 Task: Create New Customer with Customer Name: ManShop, Billing Address Line1: 150 Finwood Road, Billing Address Line2:  Red Bank, Billing Address Line3:  New Jersey 07701, Cell Number: 679-818-9371
Action: Mouse pressed left at (150, 27)
Screenshot: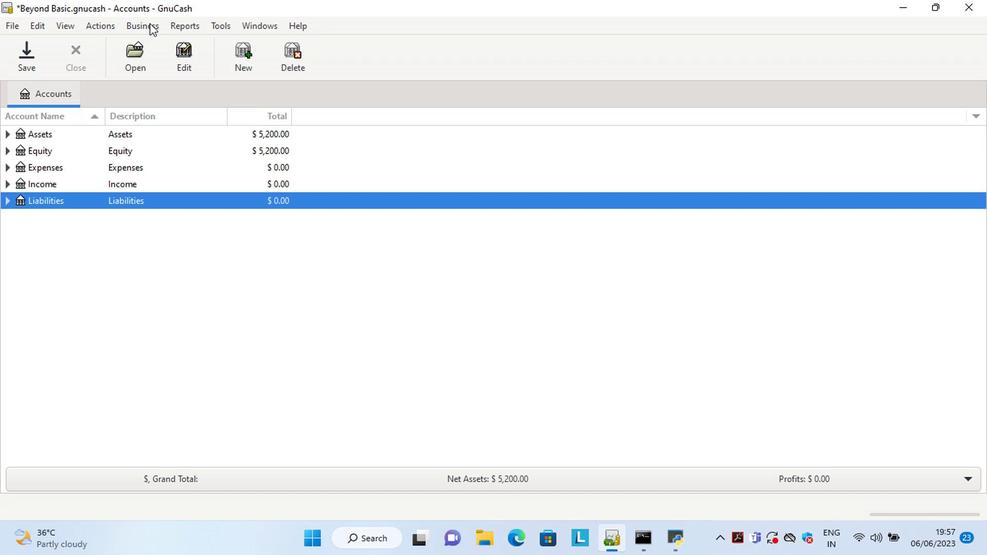 
Action: Mouse moved to (307, 64)
Screenshot: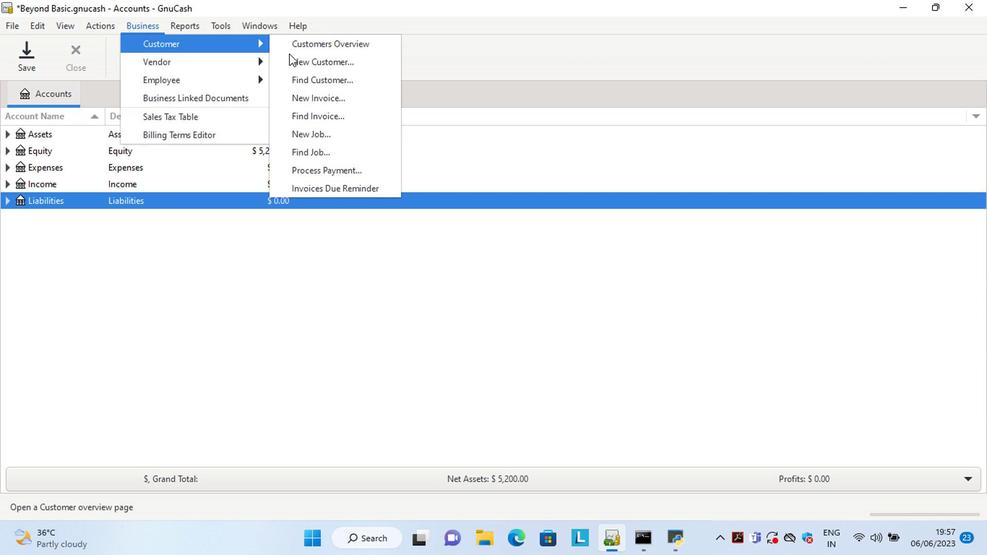 
Action: Mouse pressed left at (307, 64)
Screenshot: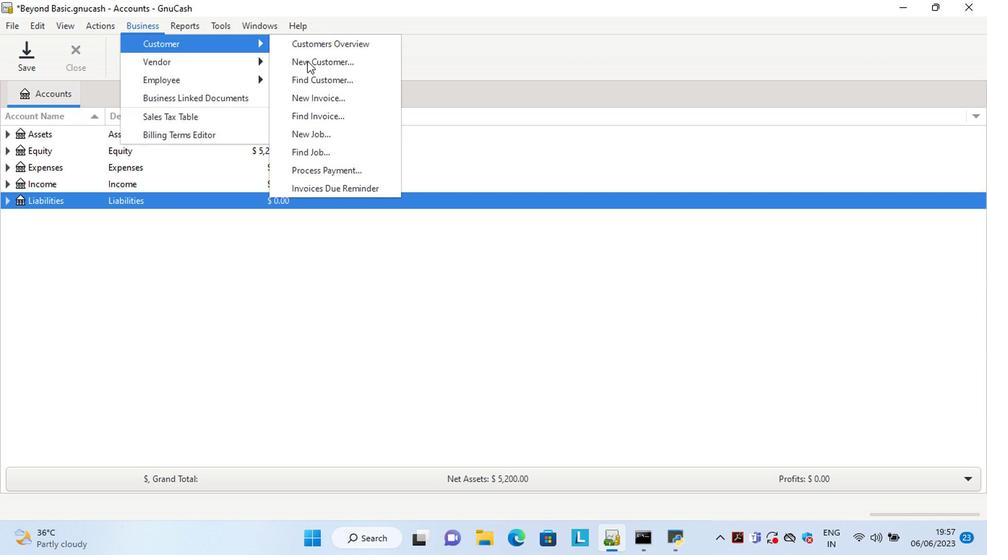 
Action: Mouse moved to (707, 417)
Screenshot: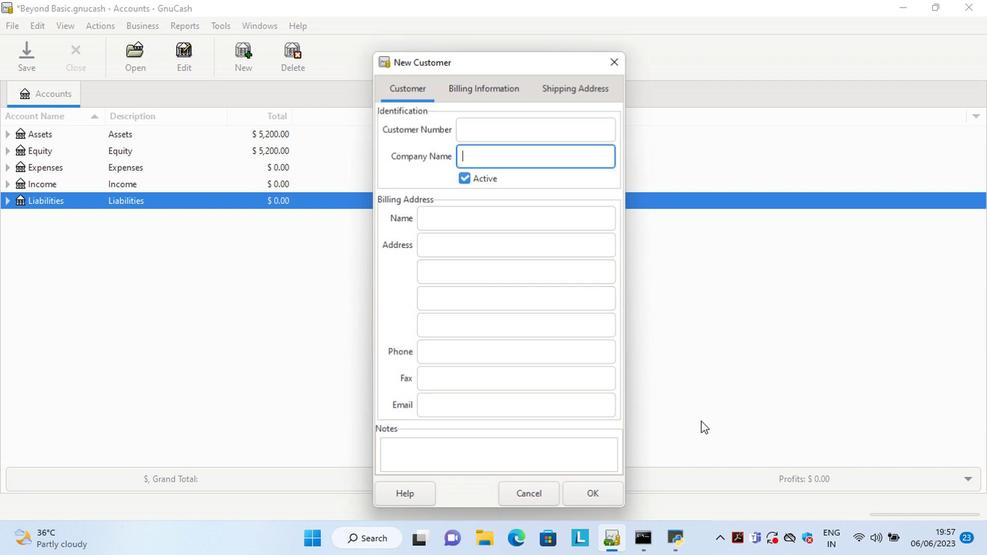 
Action: Key pressed <Key.shift>Man<Key.shift>Shop<Key.tab><Key.tab><Key.tab>150<Key.space><Key.shift>Finwood<Key.space><Key.shift>Road<Key.tab><Key.shift>R<Key.tab><Key.shift>N<Key.tab><Key.tab>679-818-9371
Screenshot: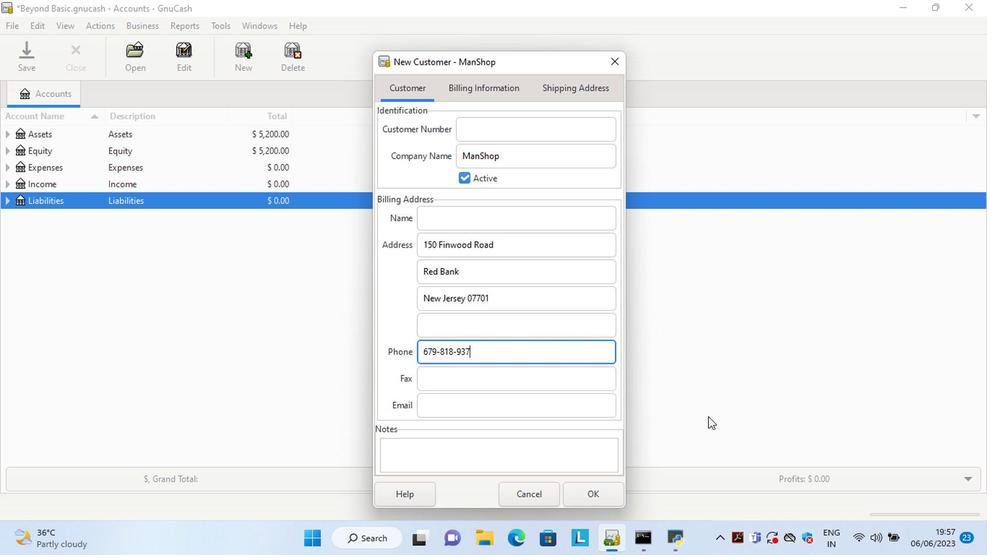 
Action: Mouse moved to (594, 496)
Screenshot: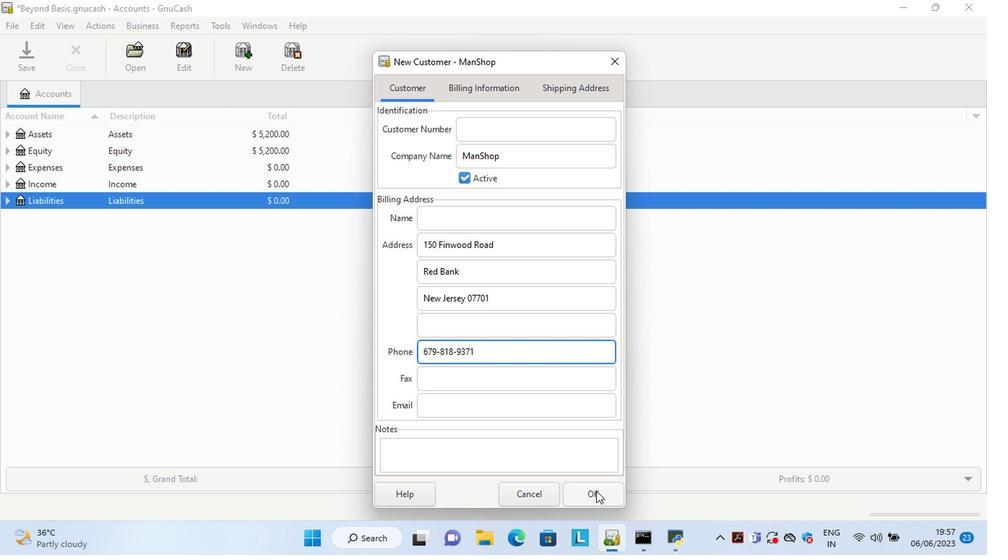 
Action: Mouse pressed left at (594, 496)
Screenshot: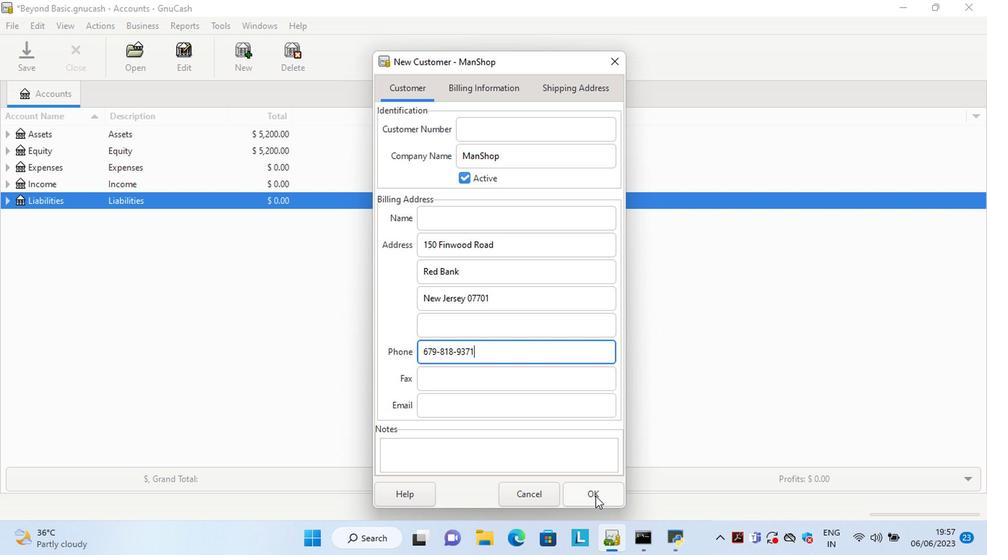 
